 Task: Look for products in the category "Cereal" from Kashi only.
Action: Mouse moved to (849, 299)
Screenshot: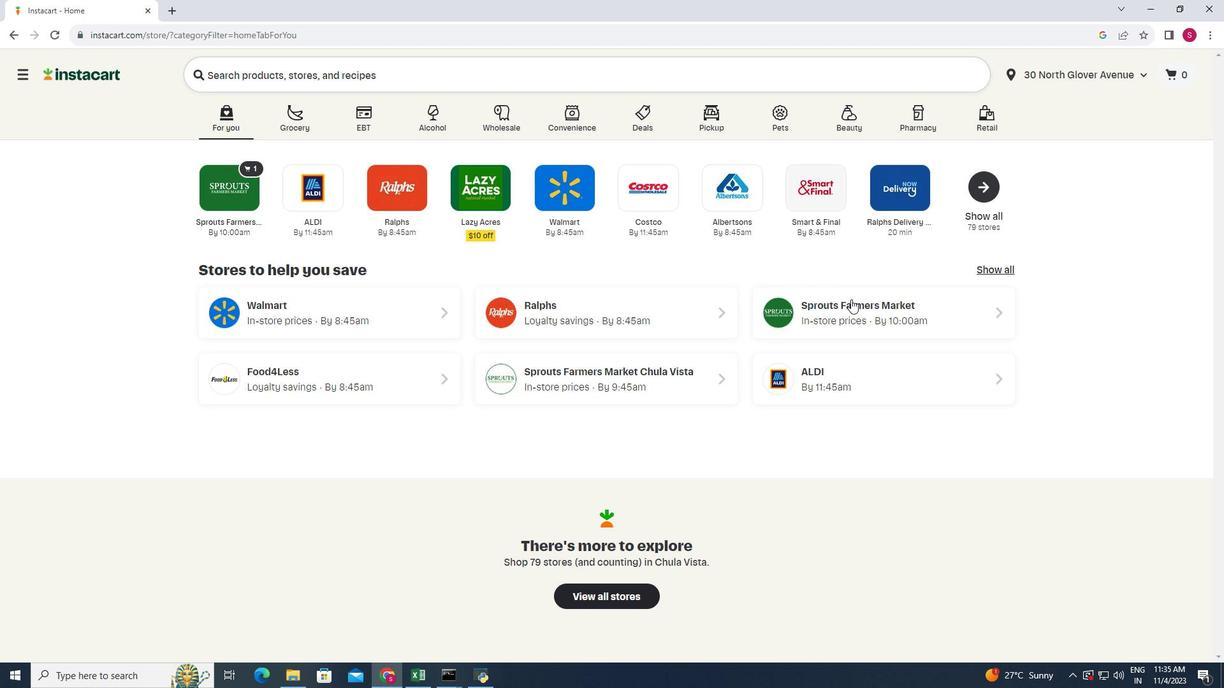 
Action: Mouse pressed left at (849, 299)
Screenshot: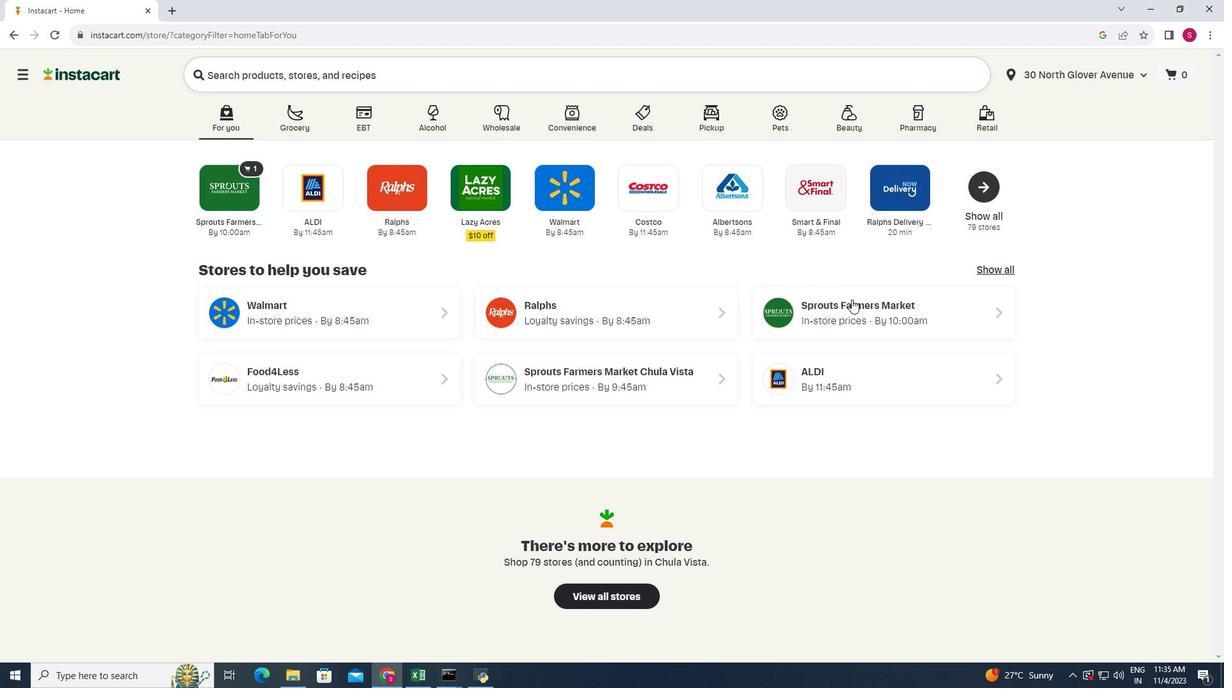 
Action: Mouse moved to (124, 363)
Screenshot: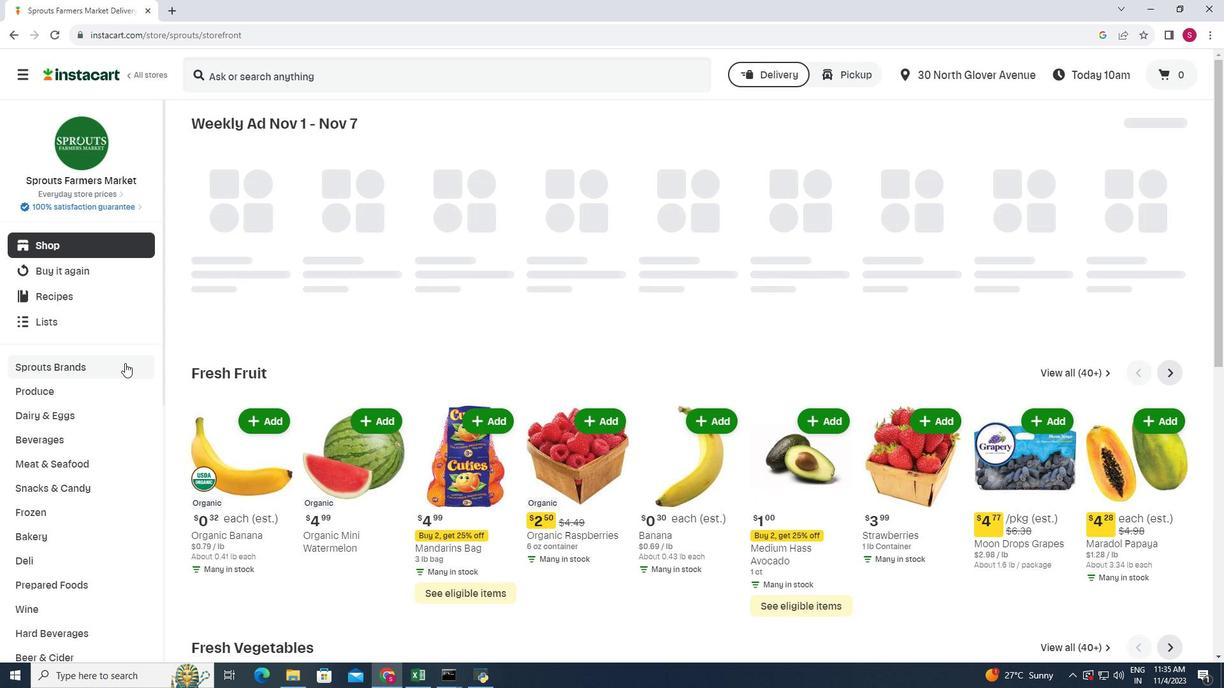 
Action: Mouse scrolled (124, 362) with delta (0, 0)
Screenshot: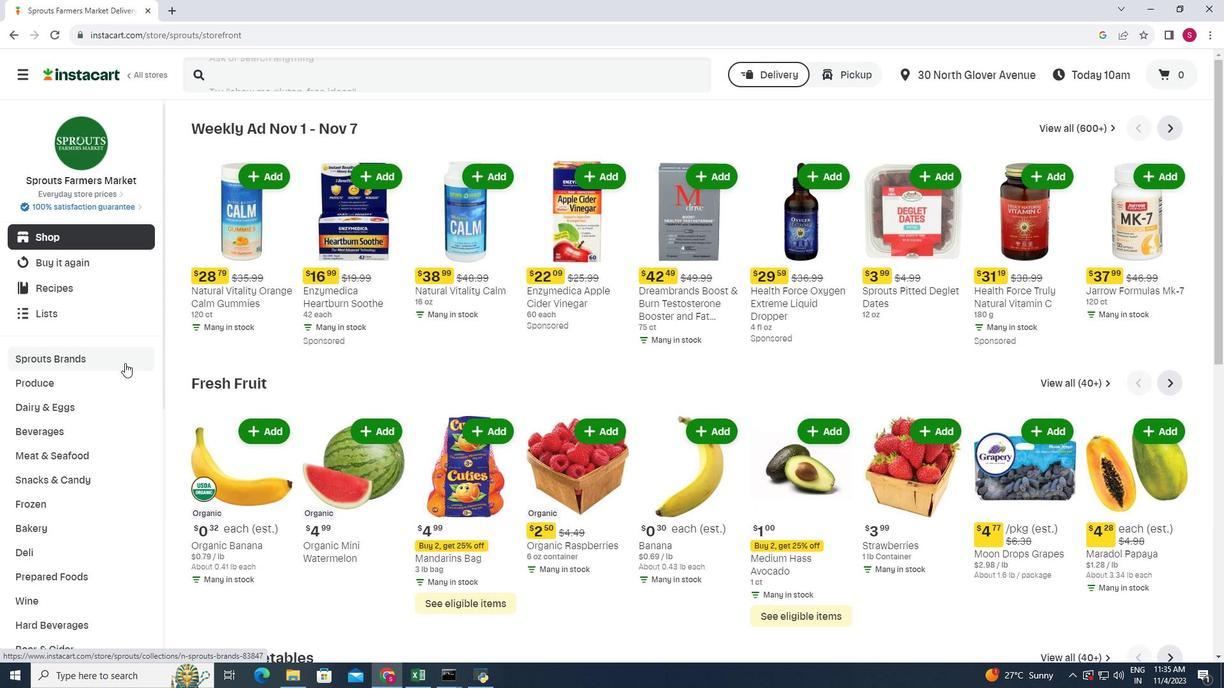 
Action: Mouse scrolled (124, 362) with delta (0, 0)
Screenshot: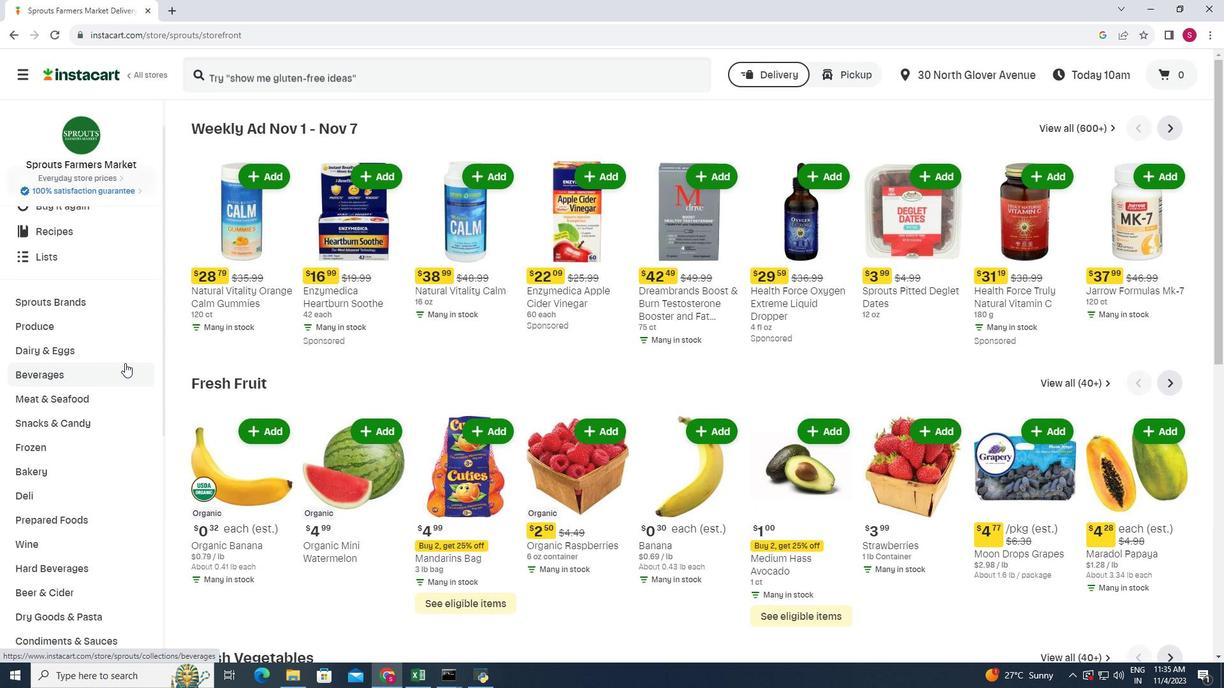 
Action: Mouse scrolled (124, 362) with delta (0, 0)
Screenshot: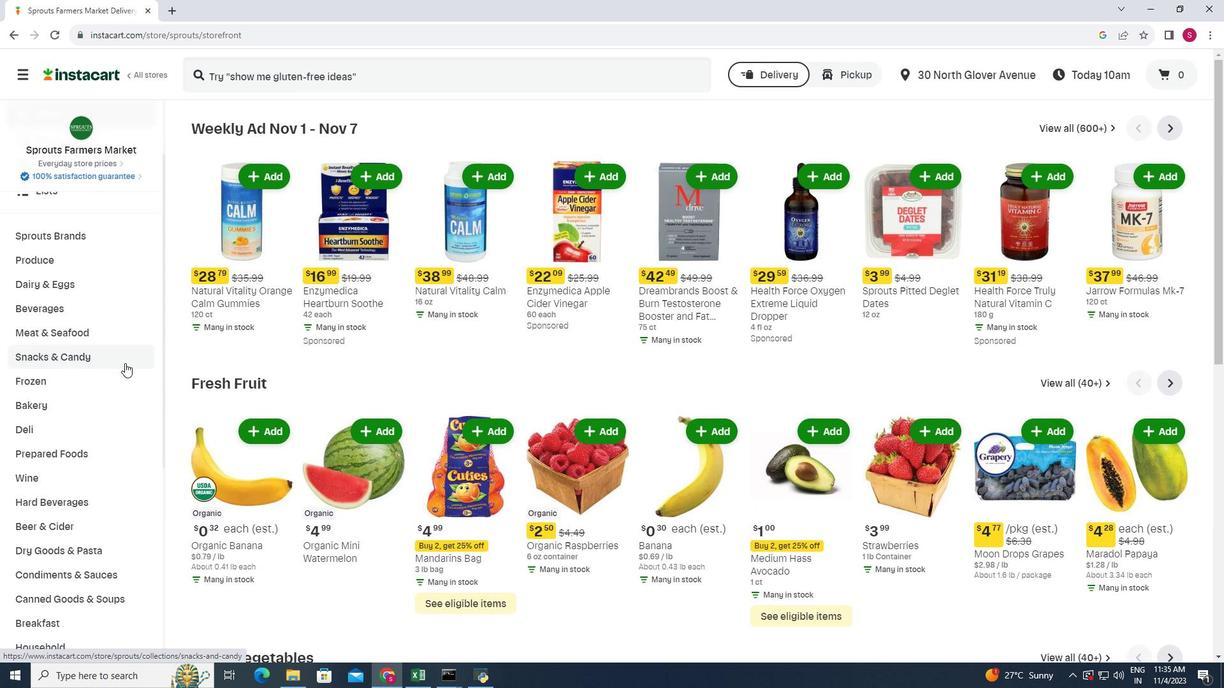 
Action: Mouse scrolled (124, 362) with delta (0, 0)
Screenshot: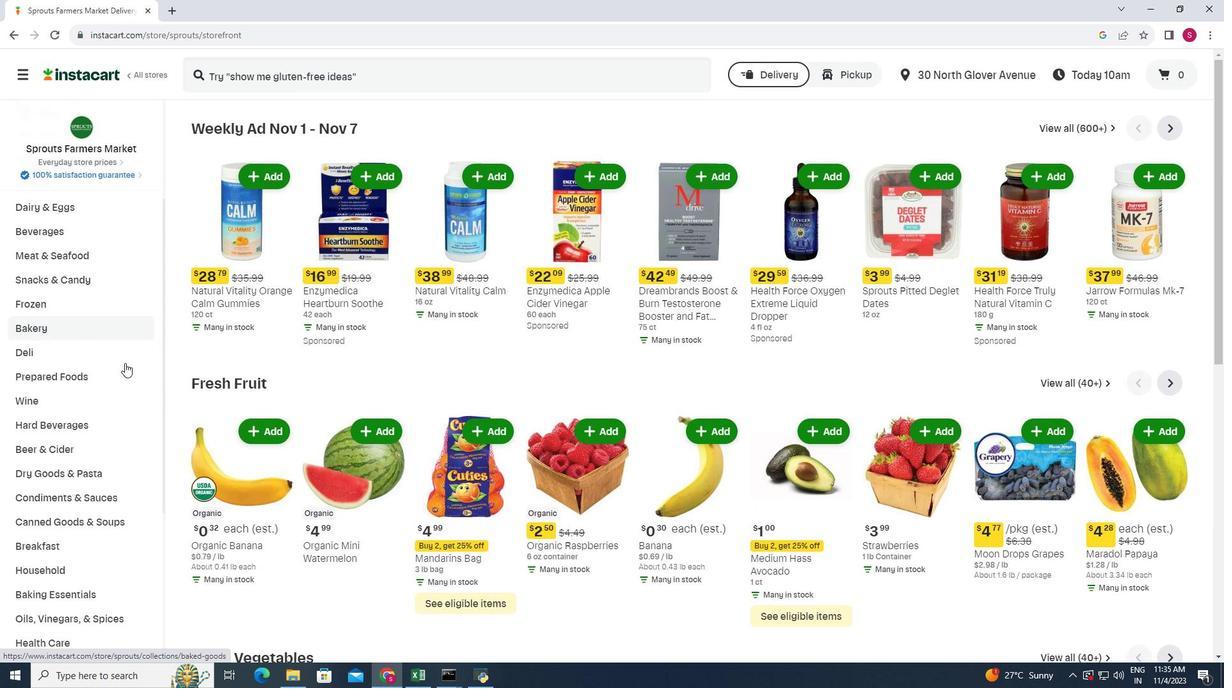 
Action: Mouse moved to (83, 497)
Screenshot: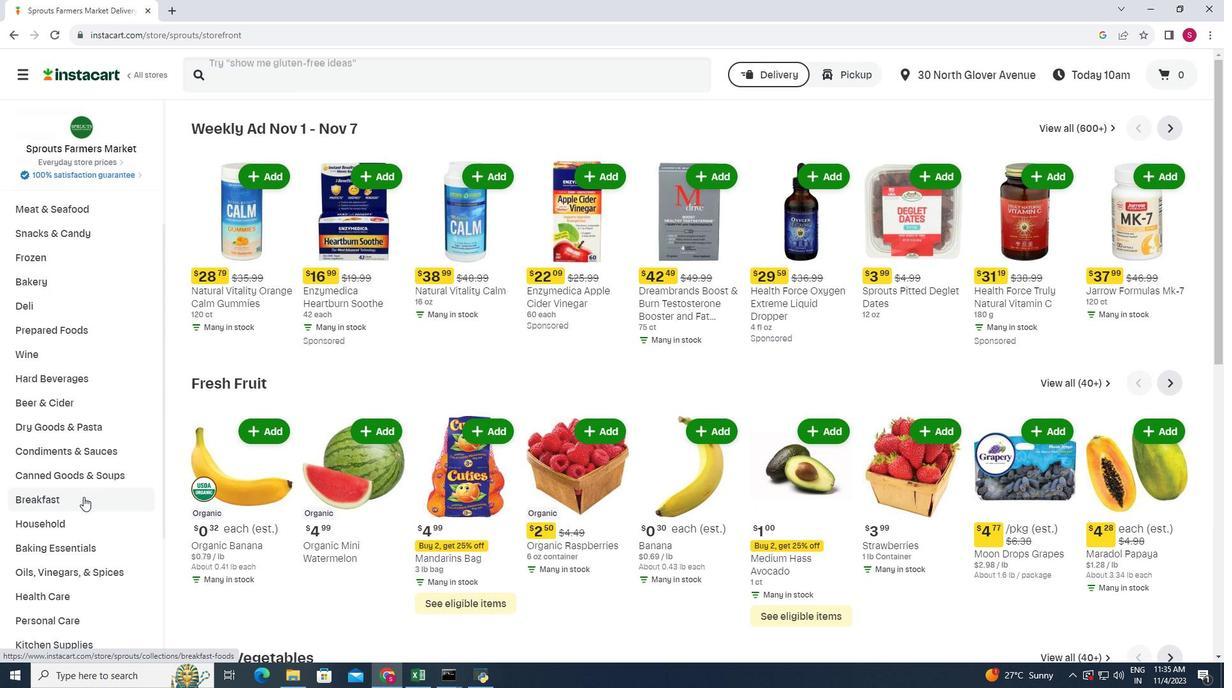 
Action: Mouse pressed left at (83, 497)
Screenshot: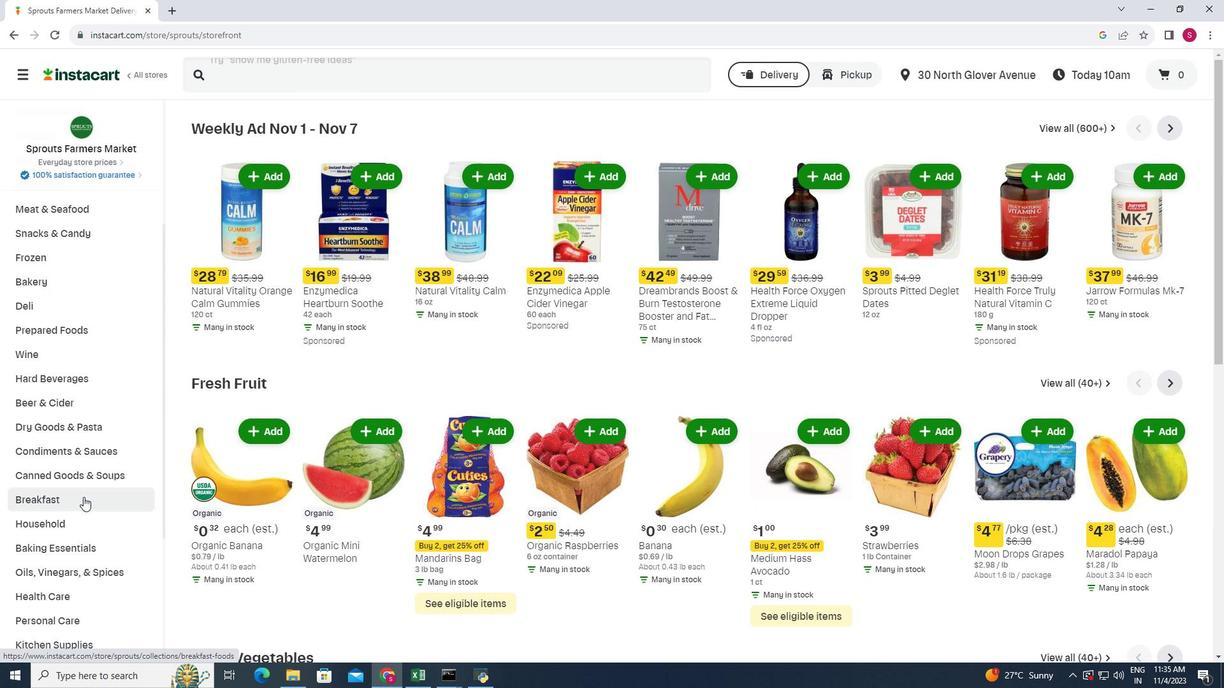 
Action: Mouse moved to (946, 159)
Screenshot: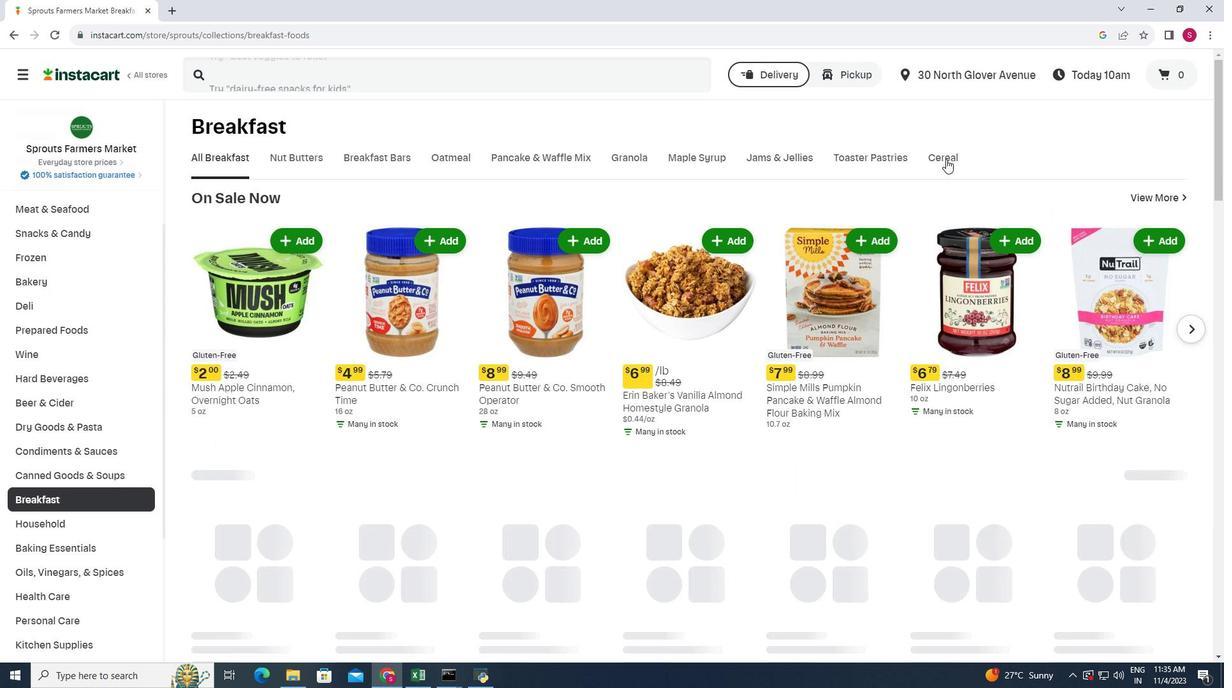 
Action: Mouse pressed left at (946, 159)
Screenshot: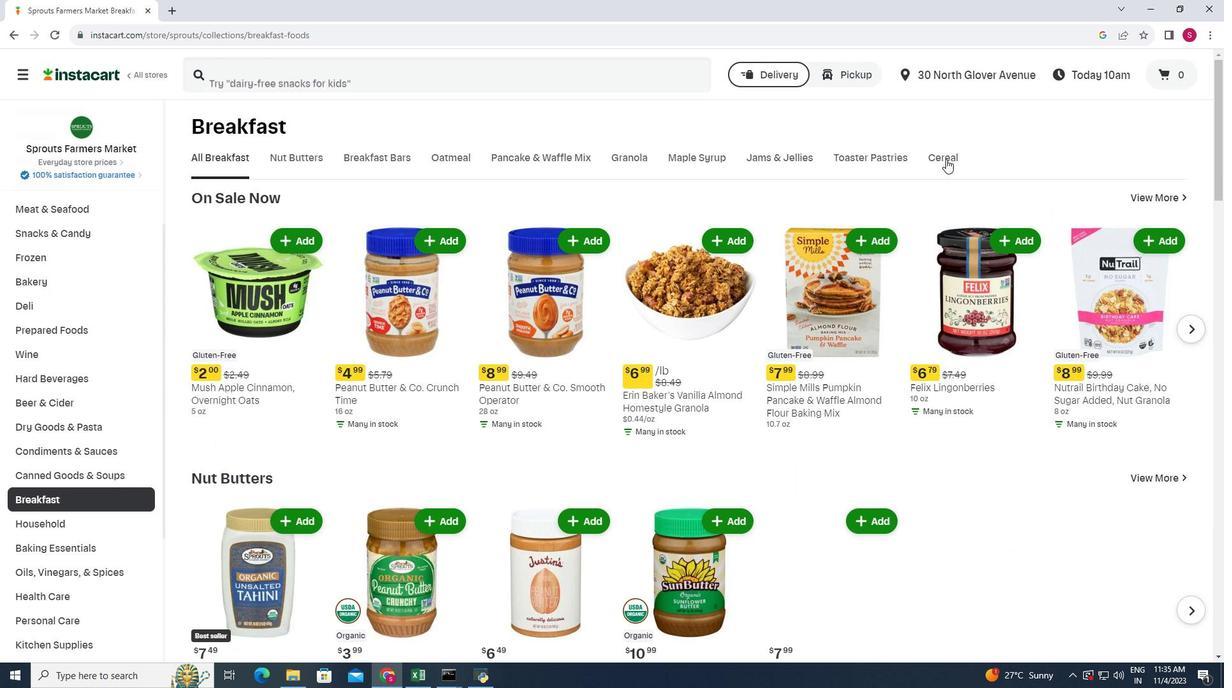 
Action: Mouse moved to (508, 195)
Screenshot: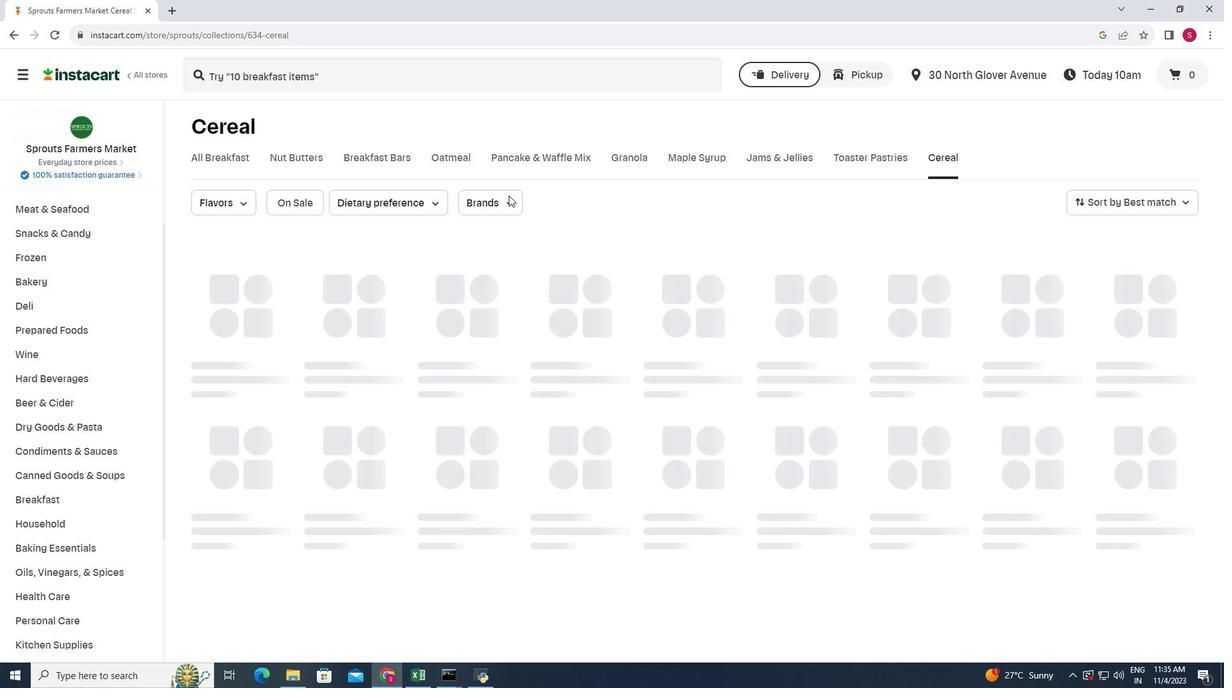 
Action: Mouse pressed left at (508, 195)
Screenshot: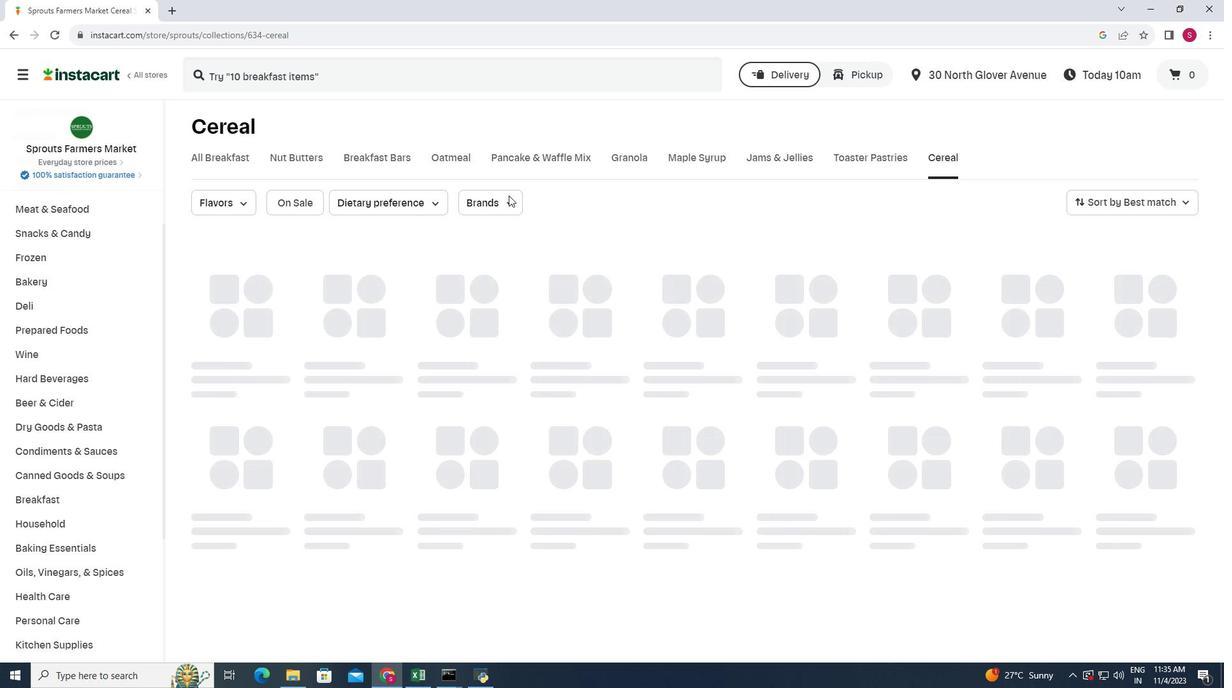 
Action: Mouse moved to (507, 272)
Screenshot: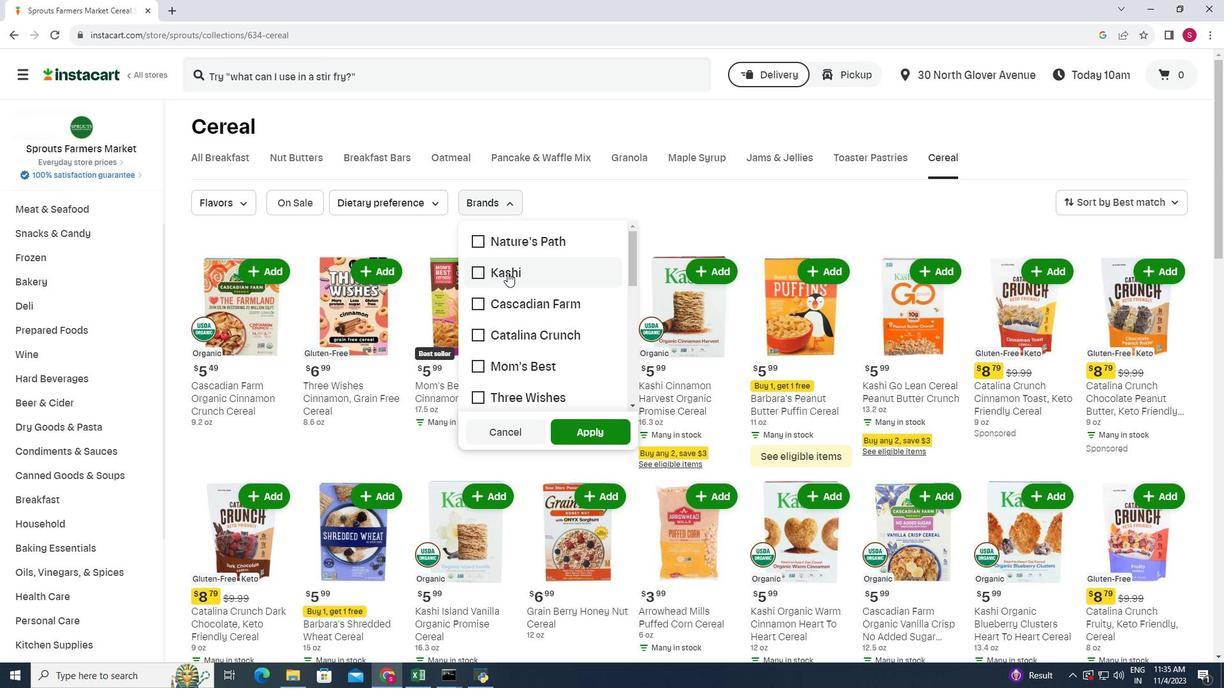 
Action: Mouse pressed left at (507, 272)
Screenshot: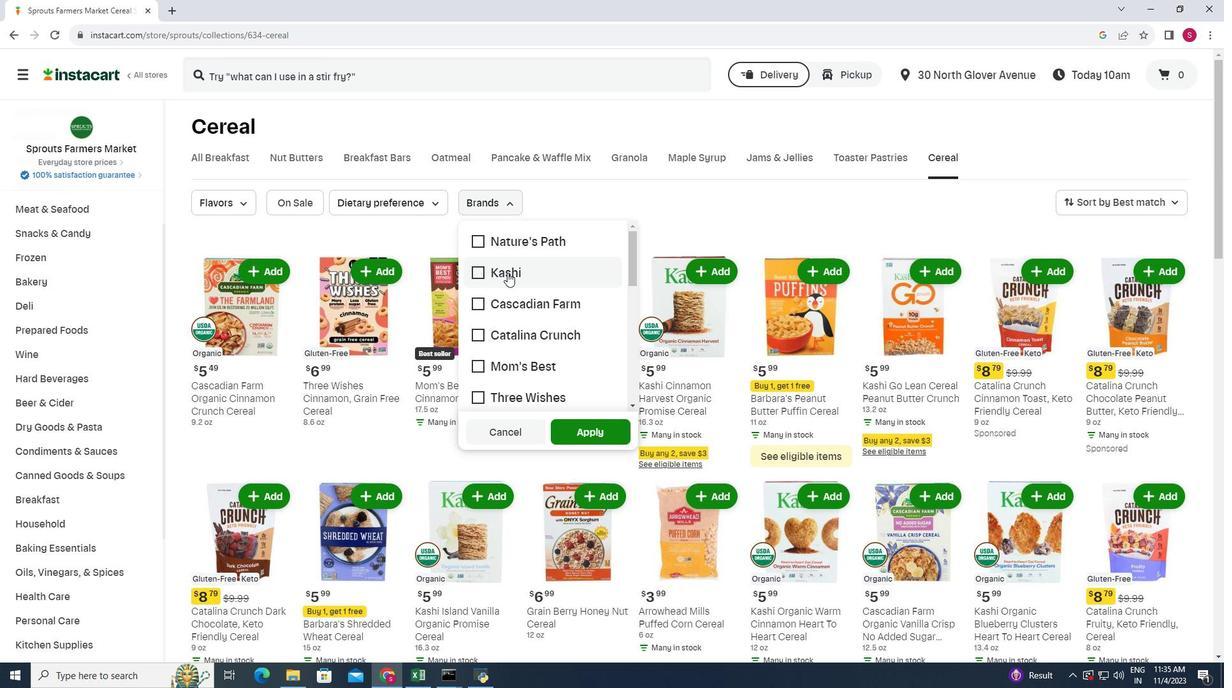 
Action: Mouse moved to (573, 431)
Screenshot: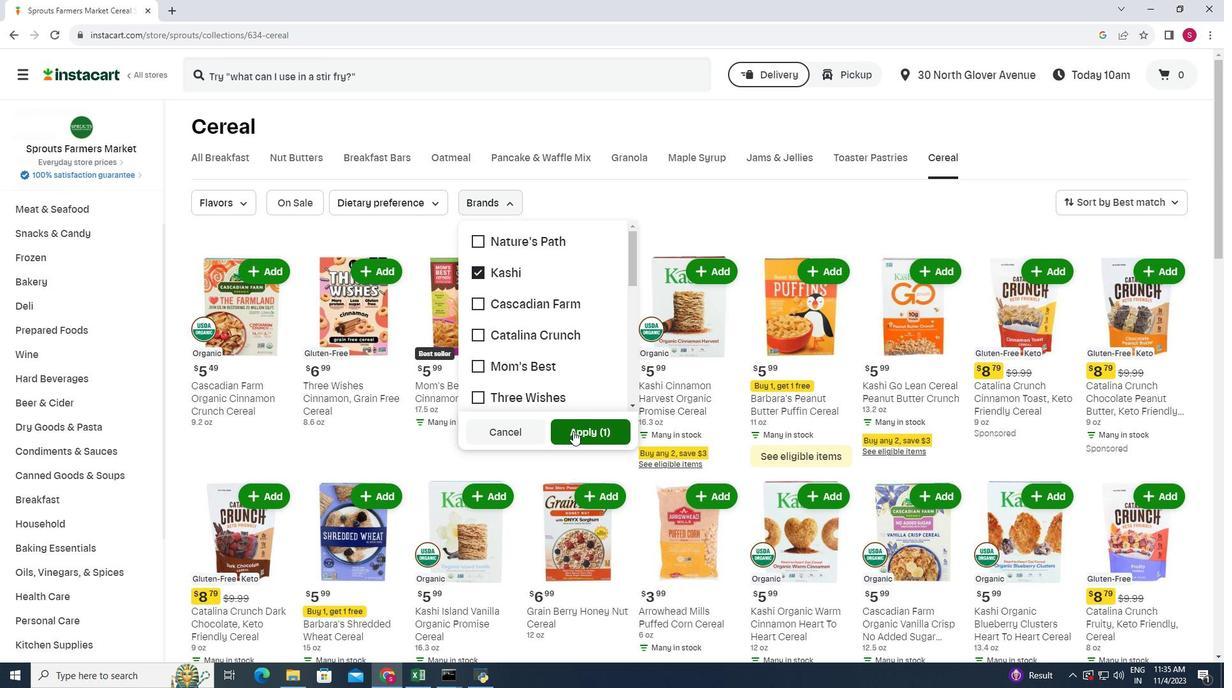 
Action: Mouse pressed left at (573, 431)
Screenshot: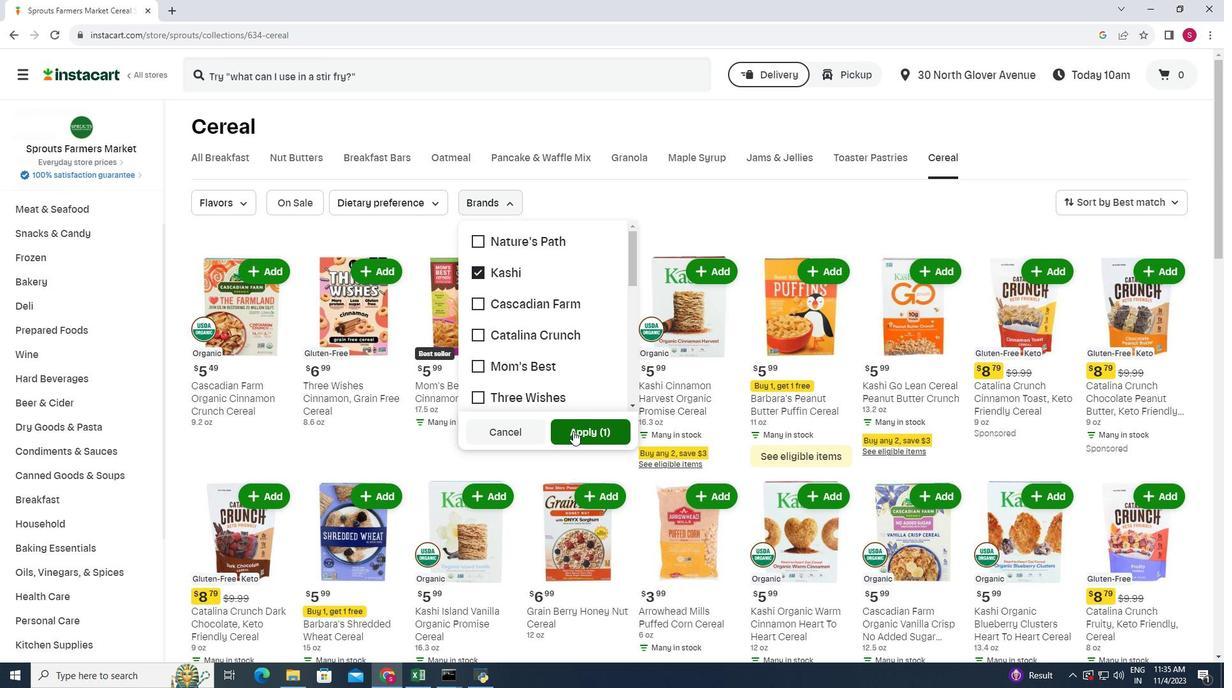 
Action: Mouse moved to (524, 333)
Screenshot: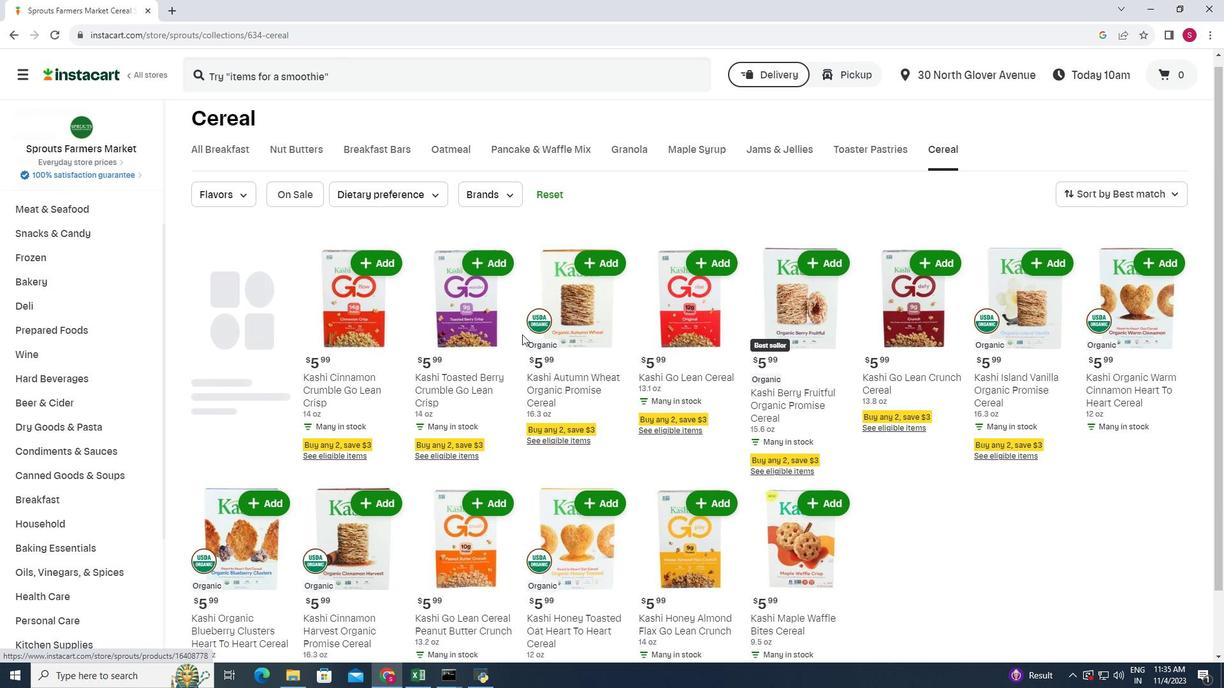 
Action: Mouse scrolled (524, 332) with delta (0, 0)
Screenshot: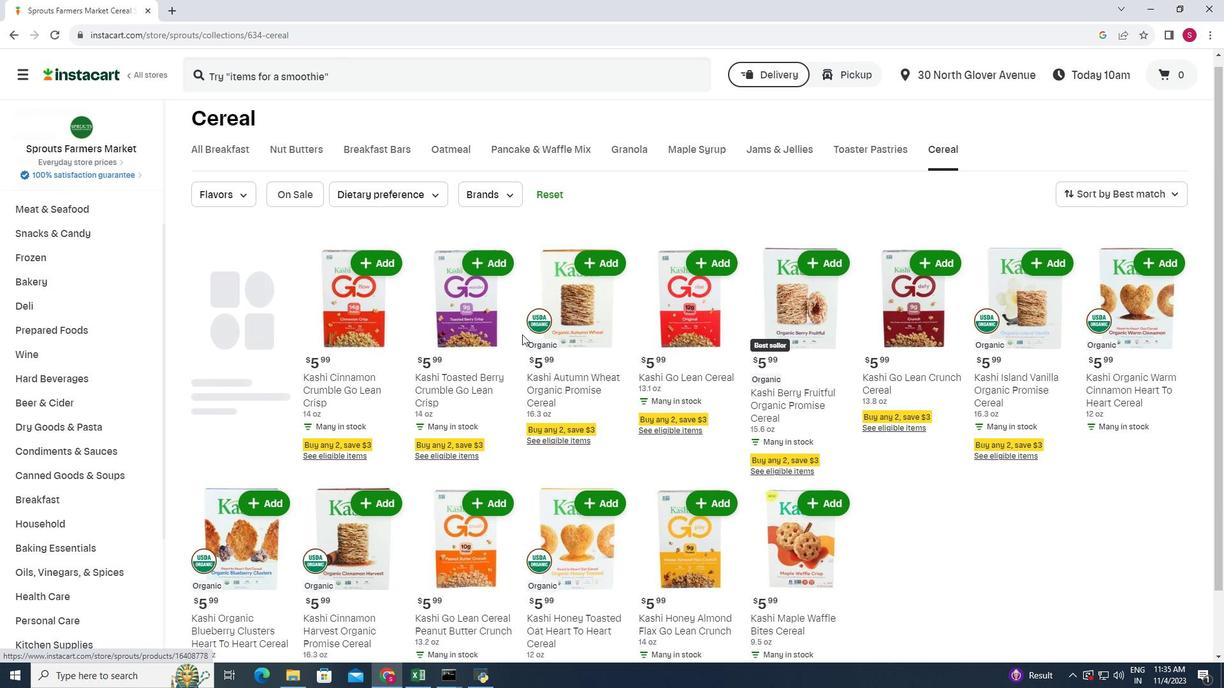 
Action: Mouse moved to (522, 334)
Screenshot: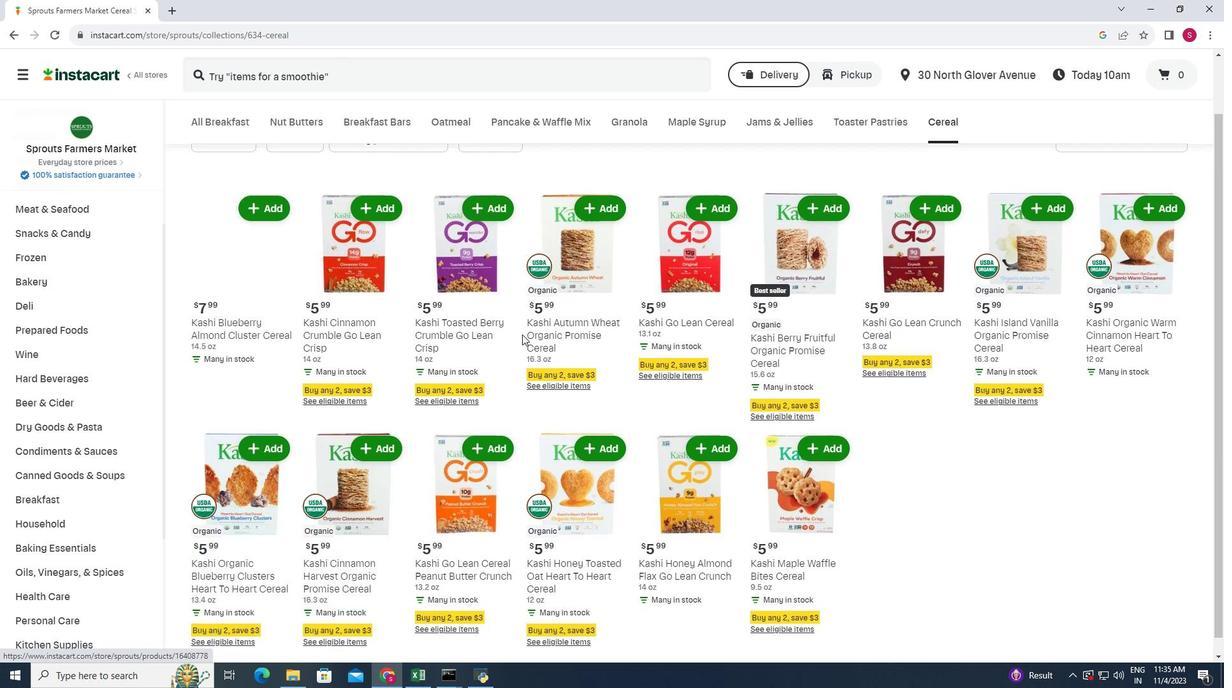 
Action: Mouse scrolled (522, 334) with delta (0, 0)
Screenshot: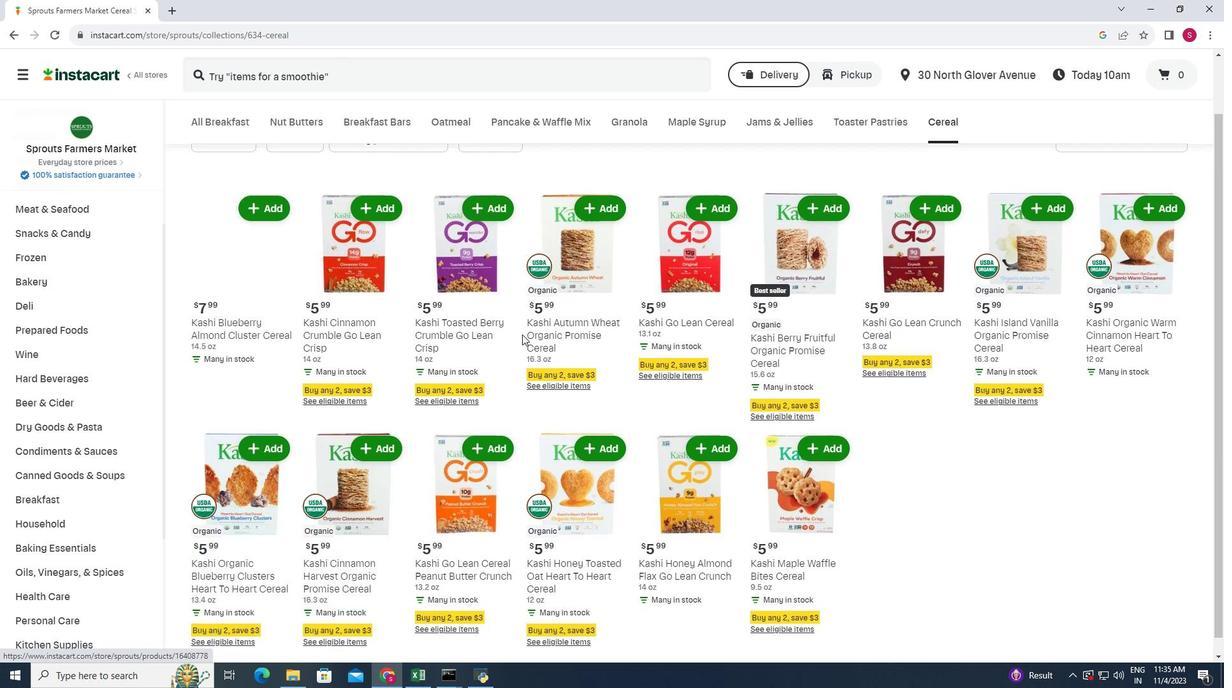 
Action: Mouse scrolled (522, 334) with delta (0, 0)
Screenshot: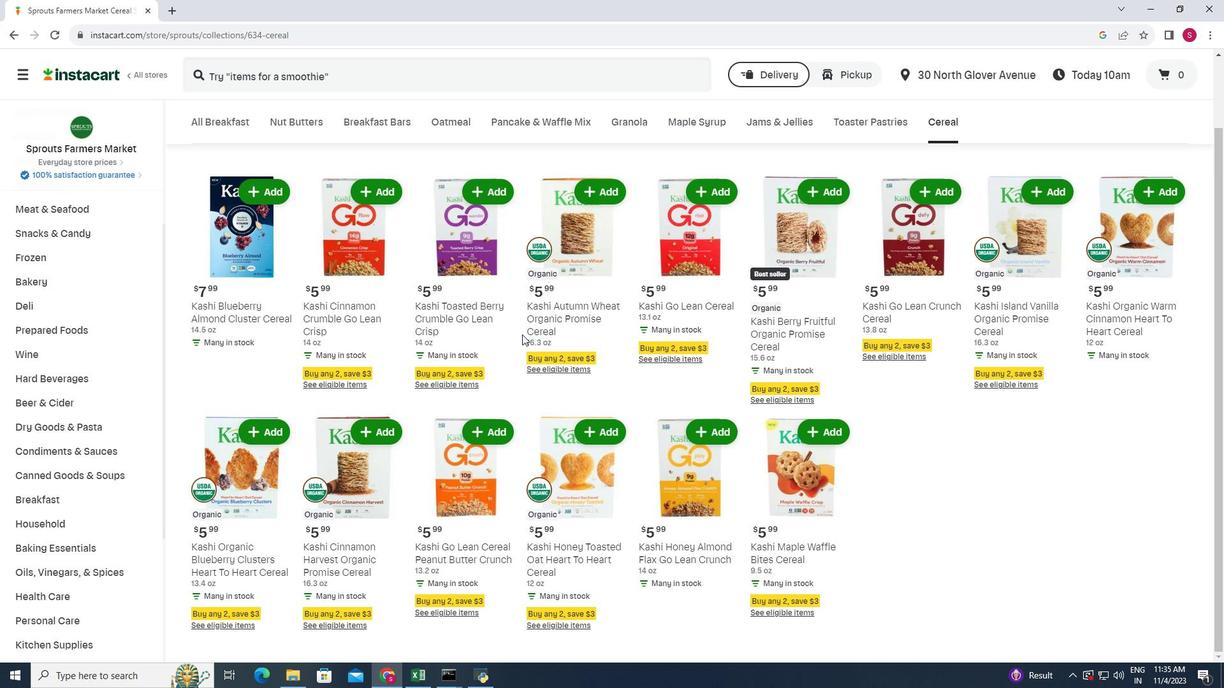 
Action: Mouse moved to (521, 334)
Screenshot: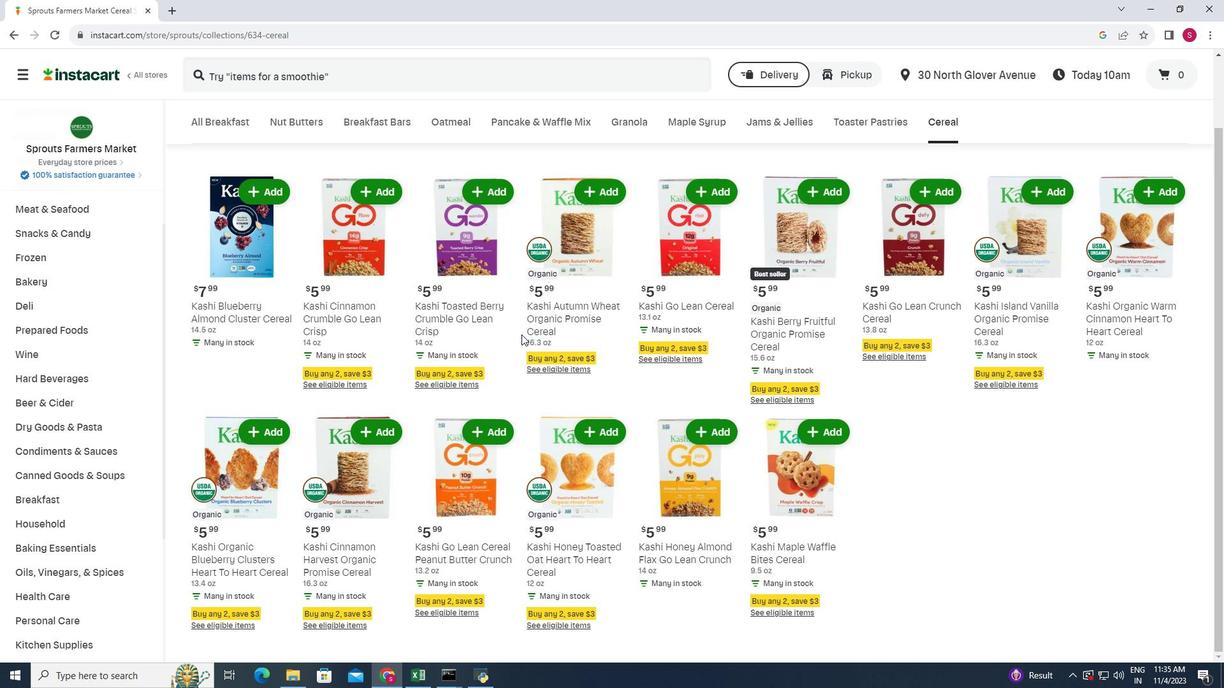 
